 Task: Filter the notifications by "is:repository-advisory".
Action: Mouse moved to (1027, 231)
Screenshot: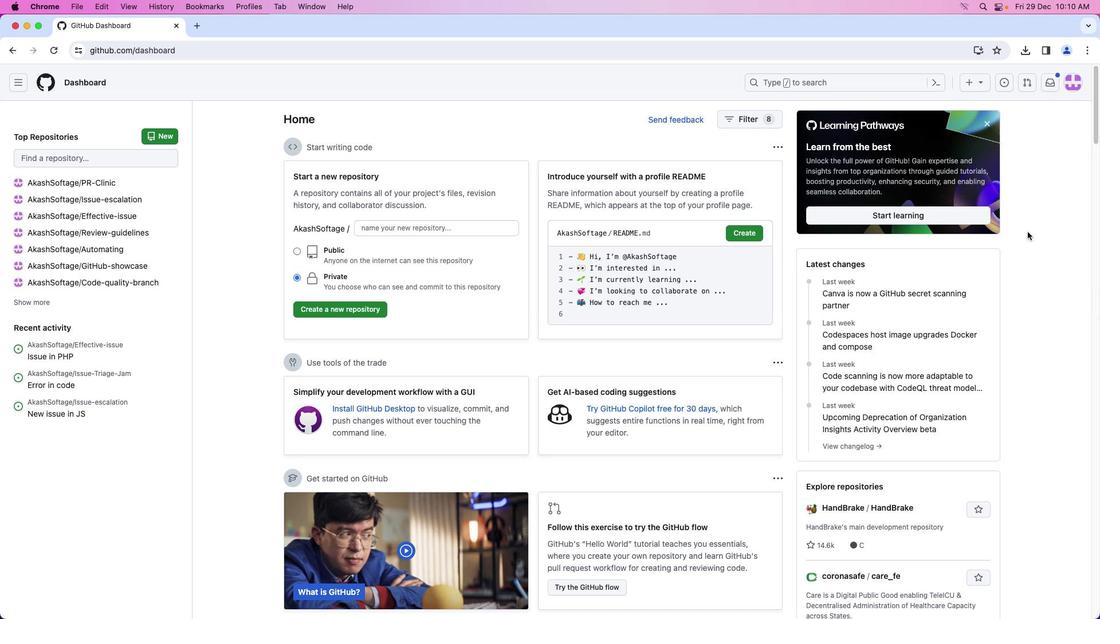 
Action: Mouse pressed left at (1027, 231)
Screenshot: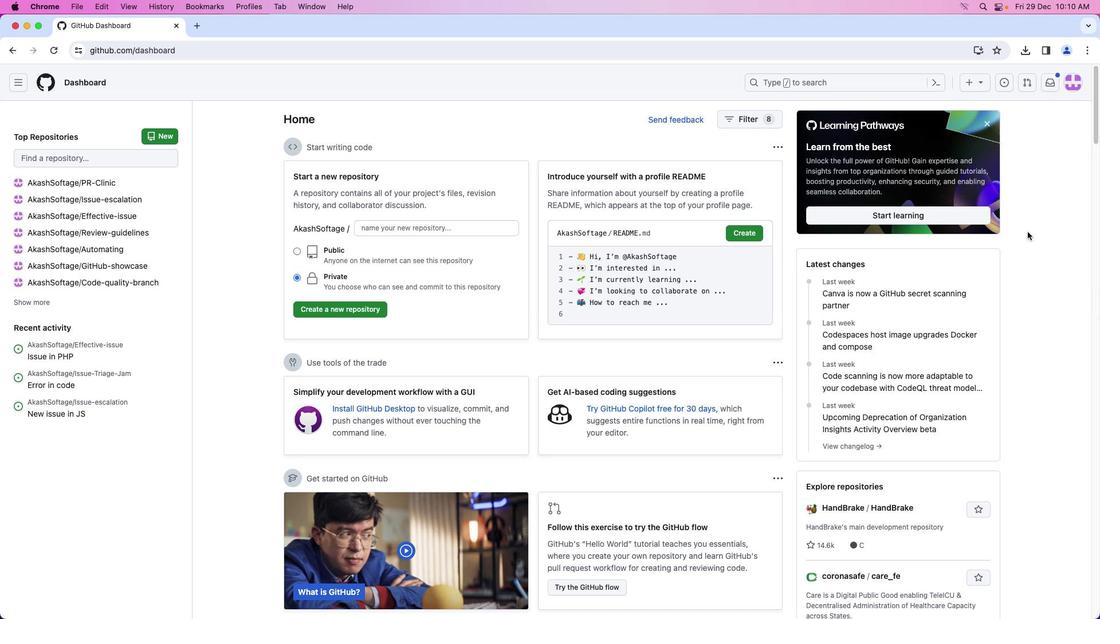 
Action: Mouse moved to (1050, 83)
Screenshot: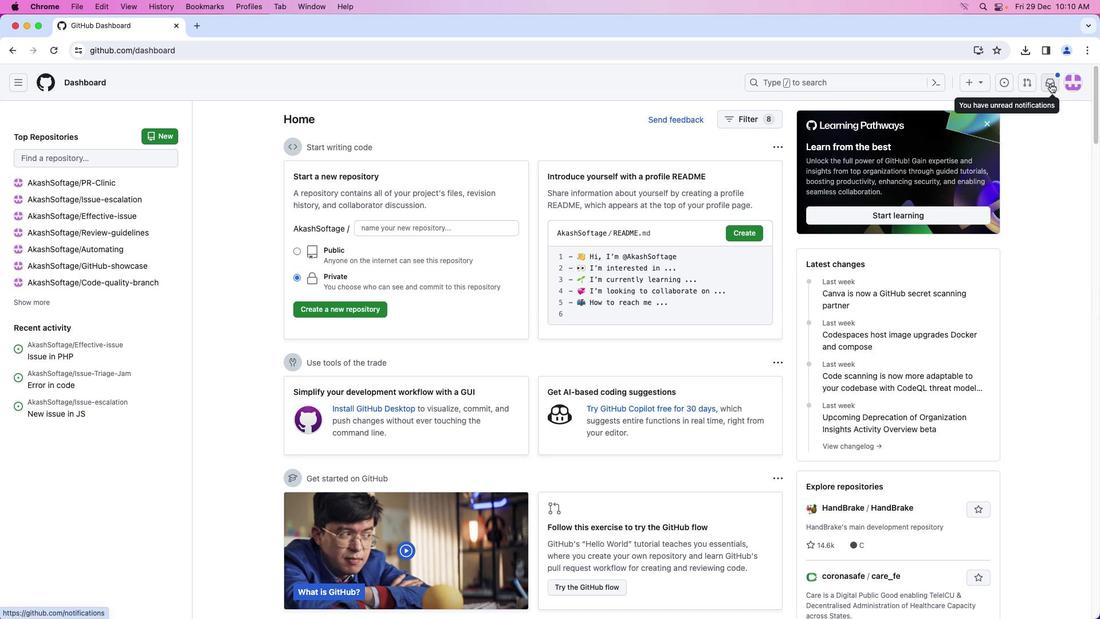 
Action: Mouse pressed left at (1050, 83)
Screenshot: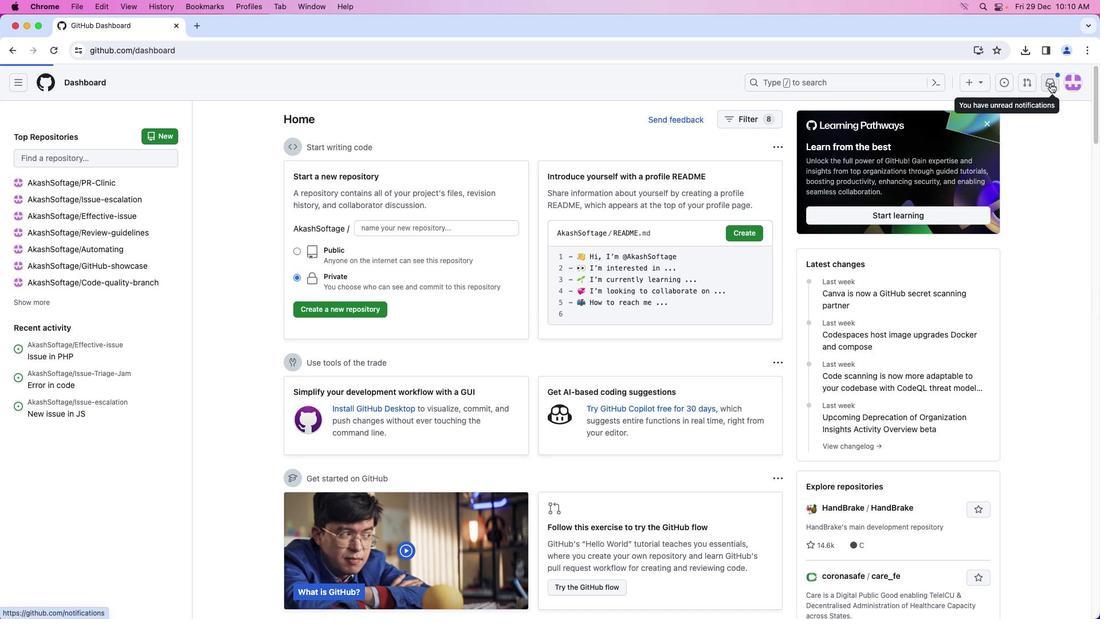 
Action: Mouse moved to (362, 120)
Screenshot: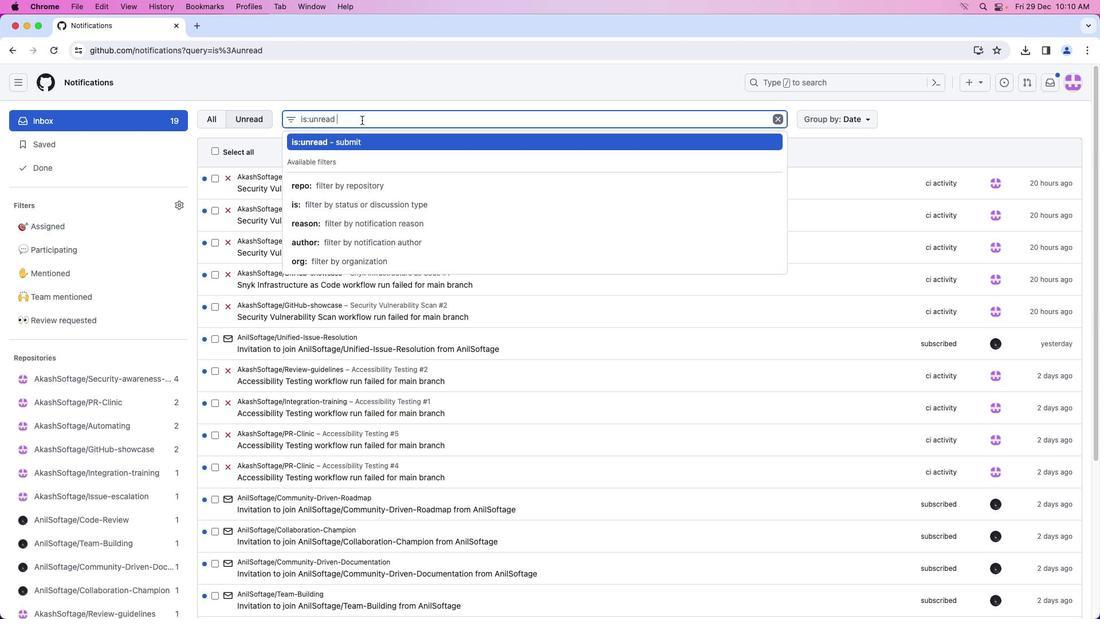 
Action: Mouse pressed left at (362, 120)
Screenshot: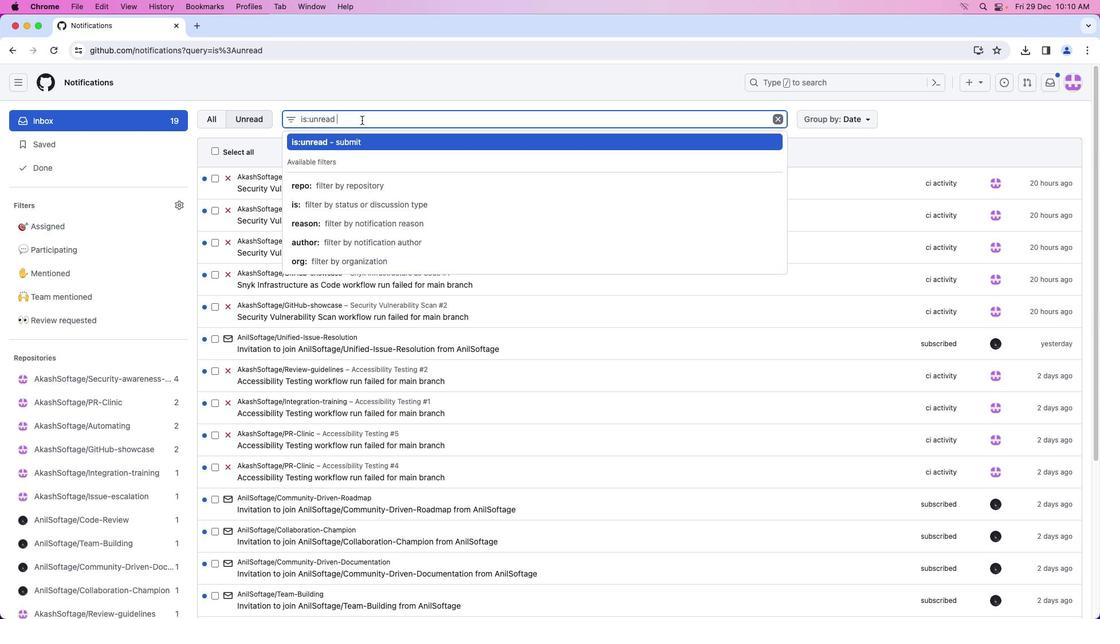 
Action: Mouse moved to (361, 120)
Screenshot: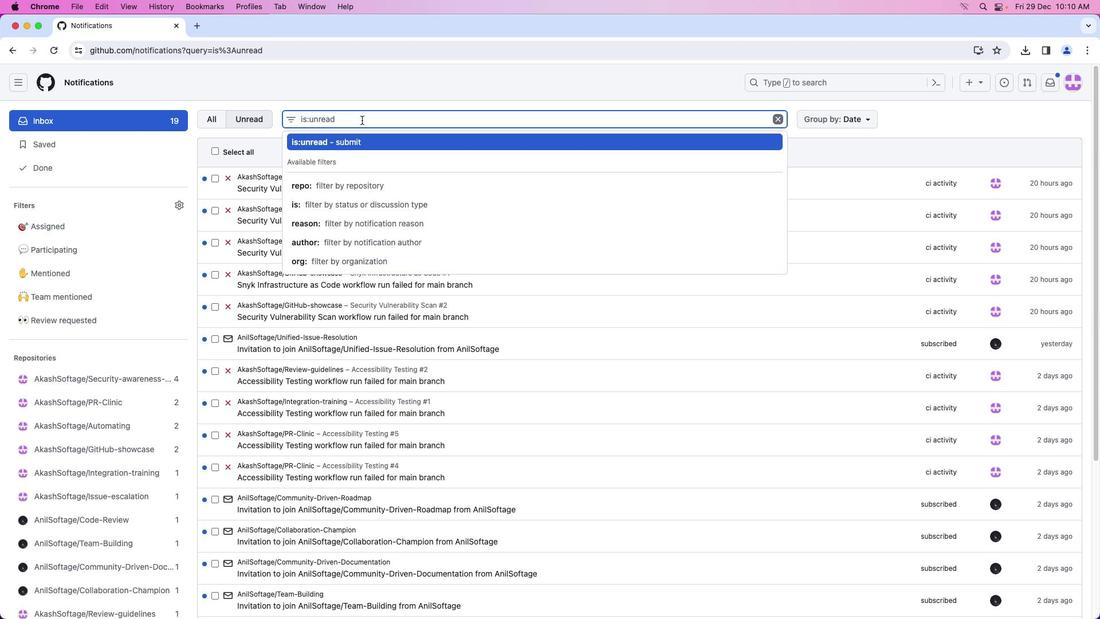 
Action: Key pressed Key.backspaceKey.caps_lockKey.backspaceKey.backspaceKey.backspaceKey.backspaceKey.backspaceKey.backspaceKey.backspaceKey.backspaceKey.backspaceKey.backspaceKey.backspace'i''s'Key.shift_r':''r''e''p''o''s''i''t''o''r''y''-''a''d''v''i''s''o''r''y'Key.enter
Screenshot: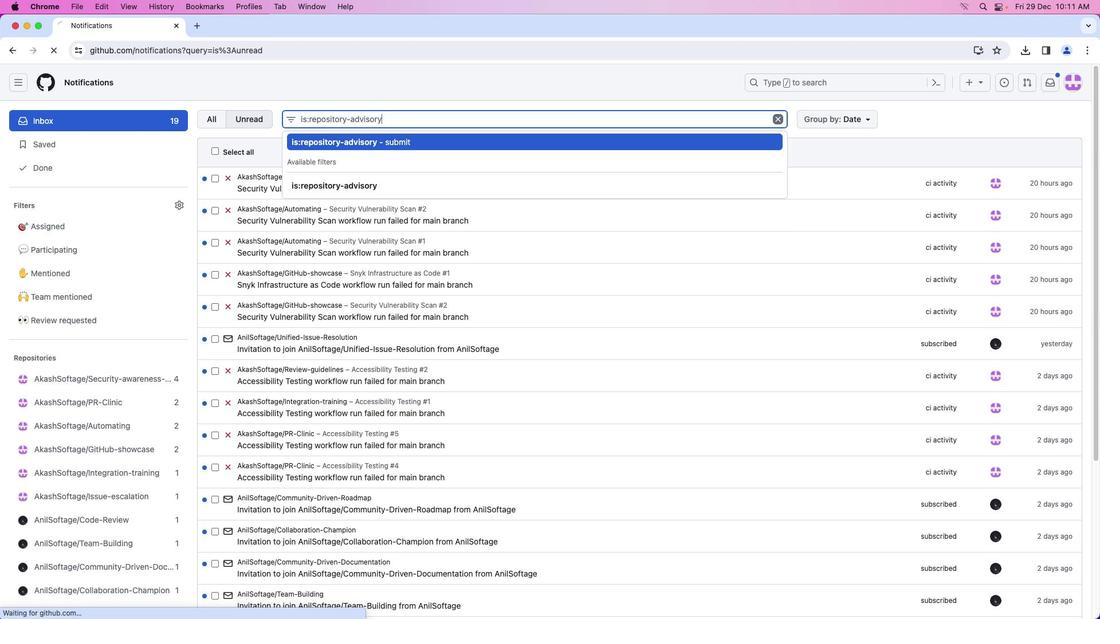 
Action: Mouse moved to (634, 235)
Screenshot: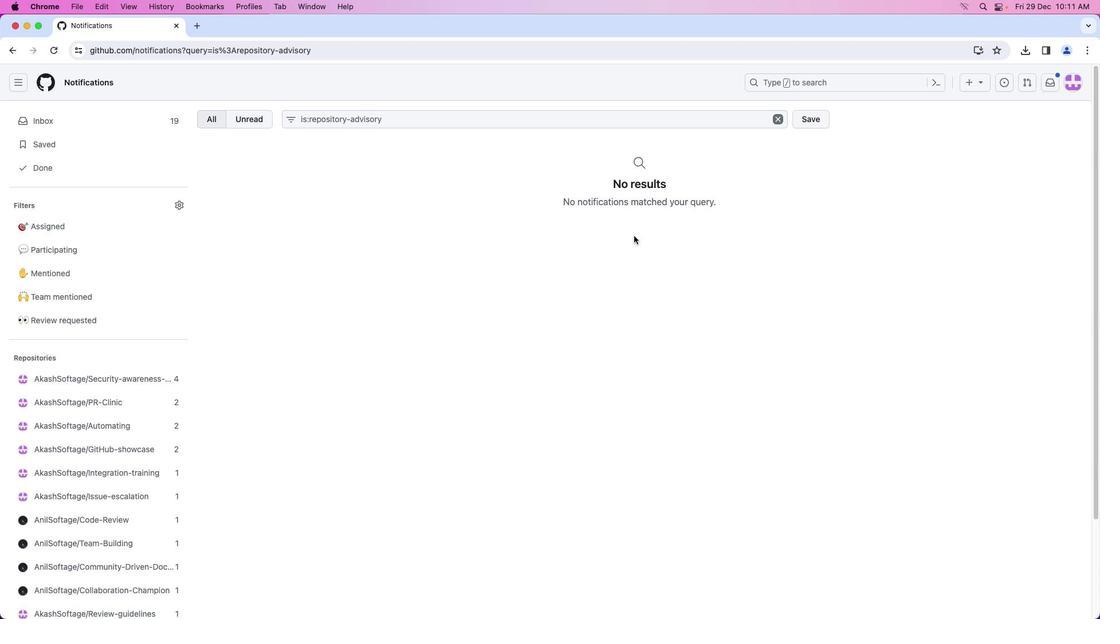 
Action: Mouse pressed left at (634, 235)
Screenshot: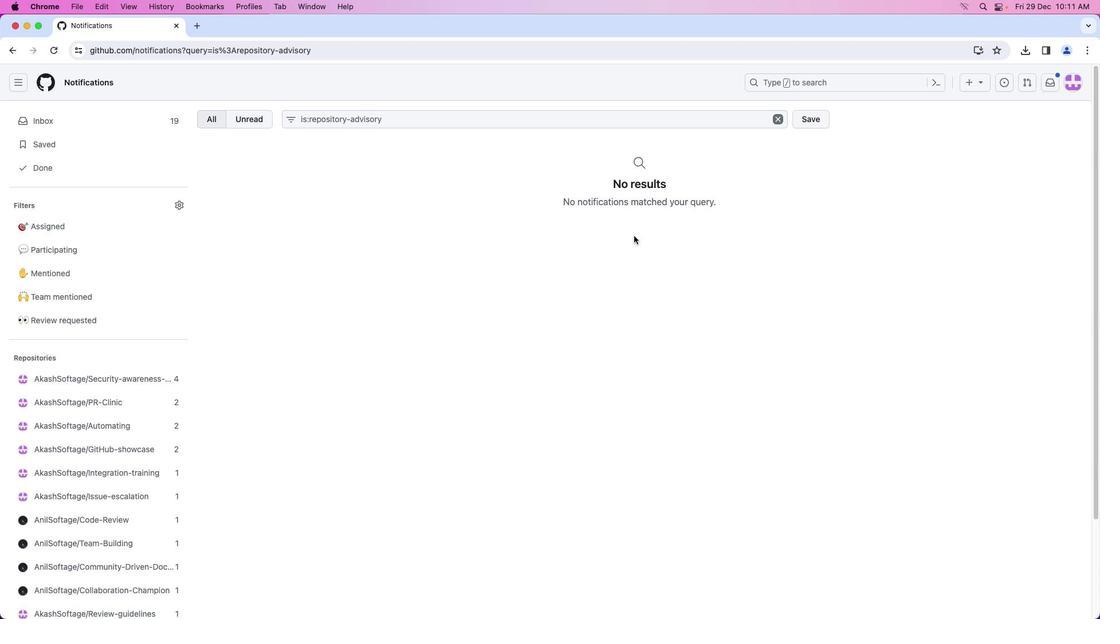 
